 Task: Check current mortgage rates for homes with 5-Year ARM loan payments.
Action: Mouse moved to (1009, 187)
Screenshot: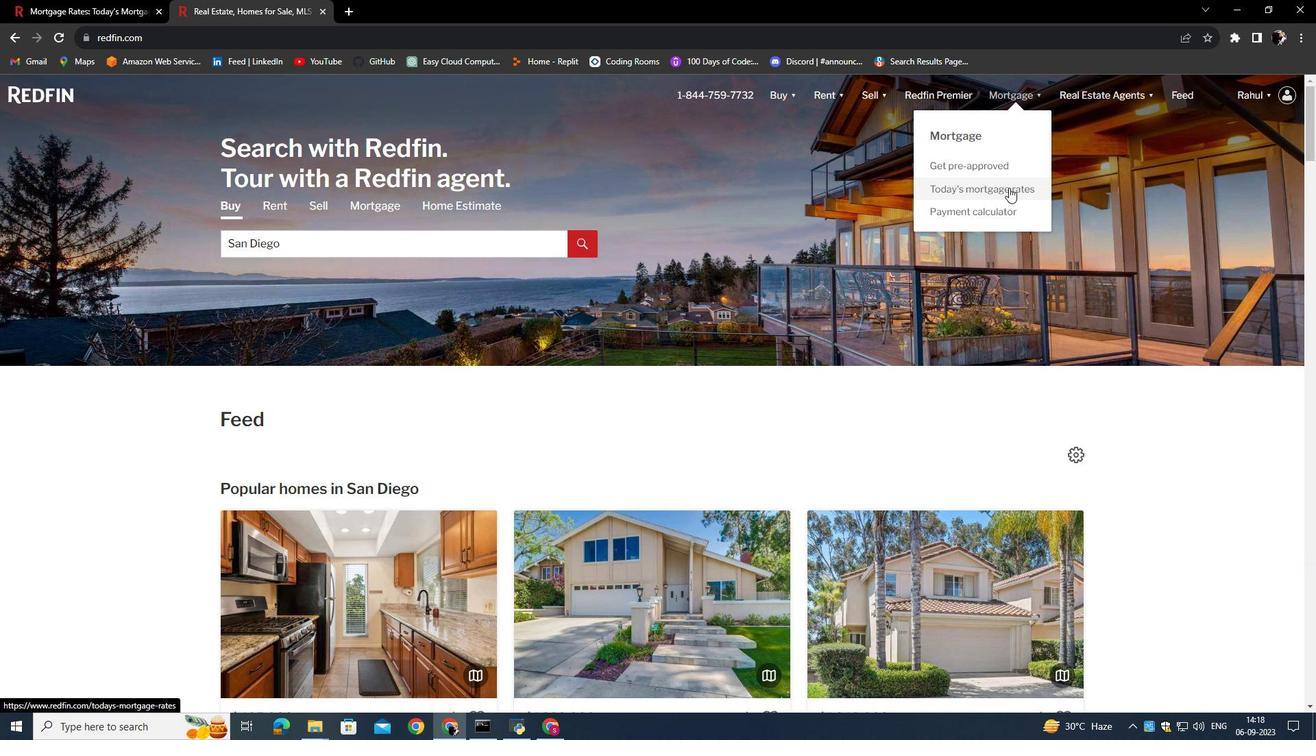 
Action: Mouse pressed left at (1009, 187)
Screenshot: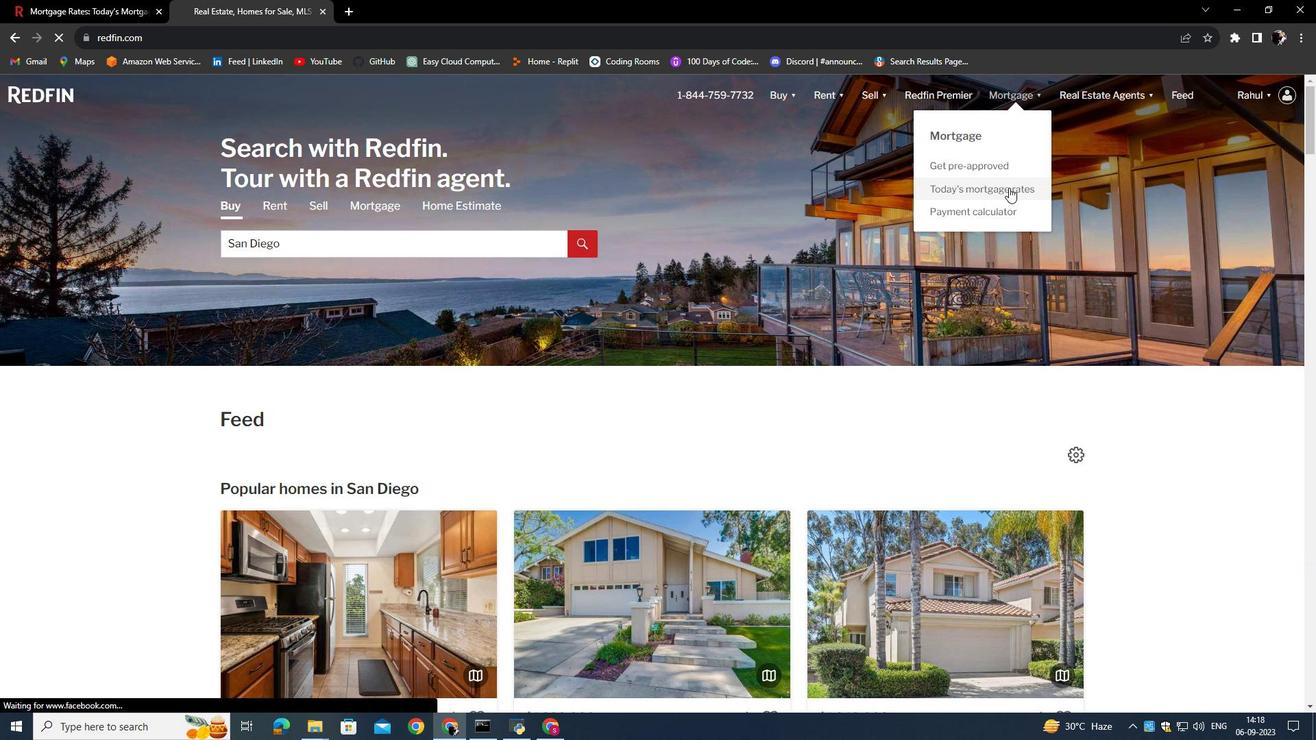 
Action: Mouse moved to (530, 365)
Screenshot: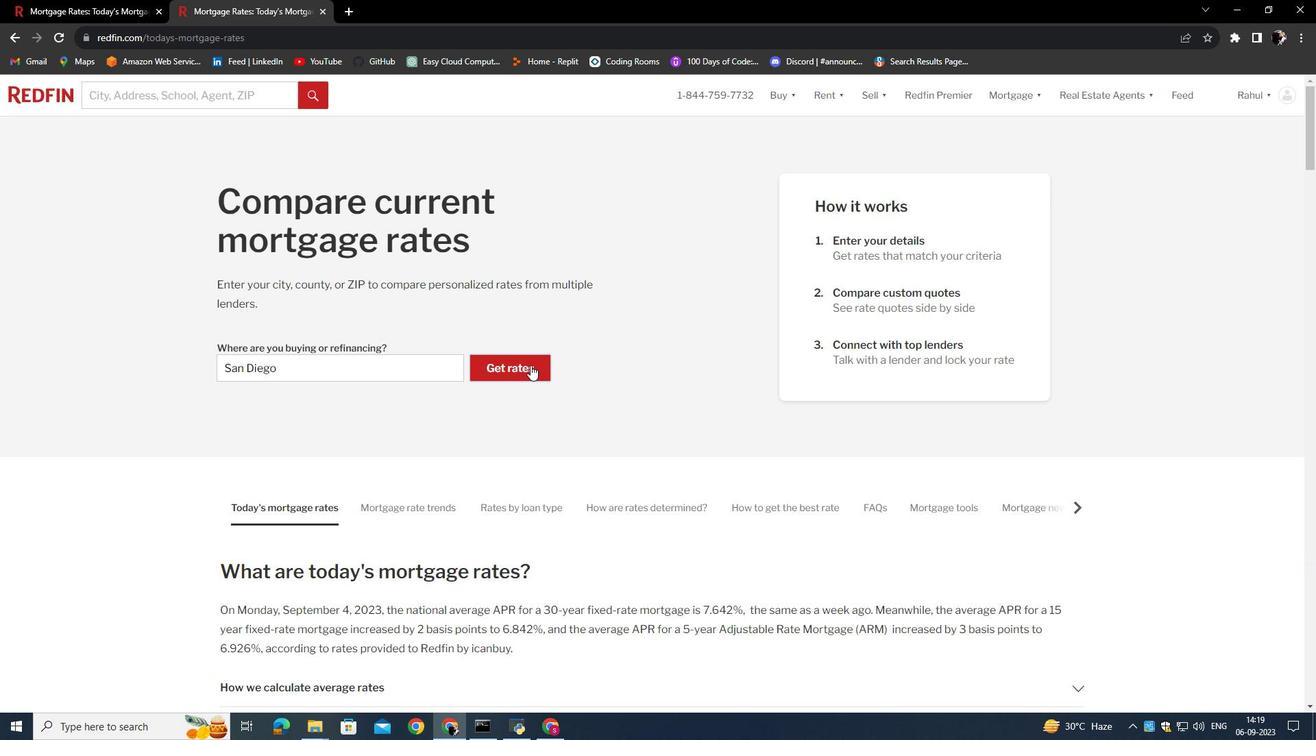 
Action: Mouse pressed left at (530, 365)
Screenshot: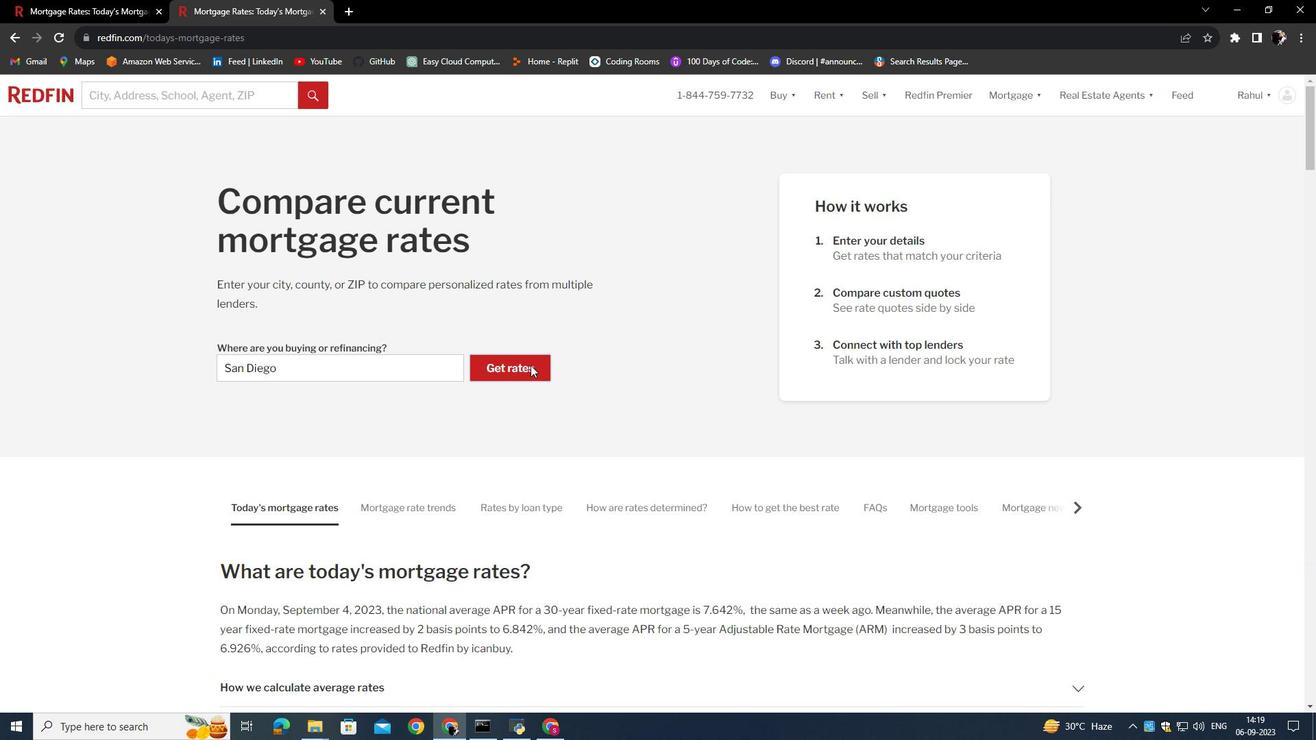 
Action: Mouse scrolled (530, 364) with delta (0, 0)
Screenshot: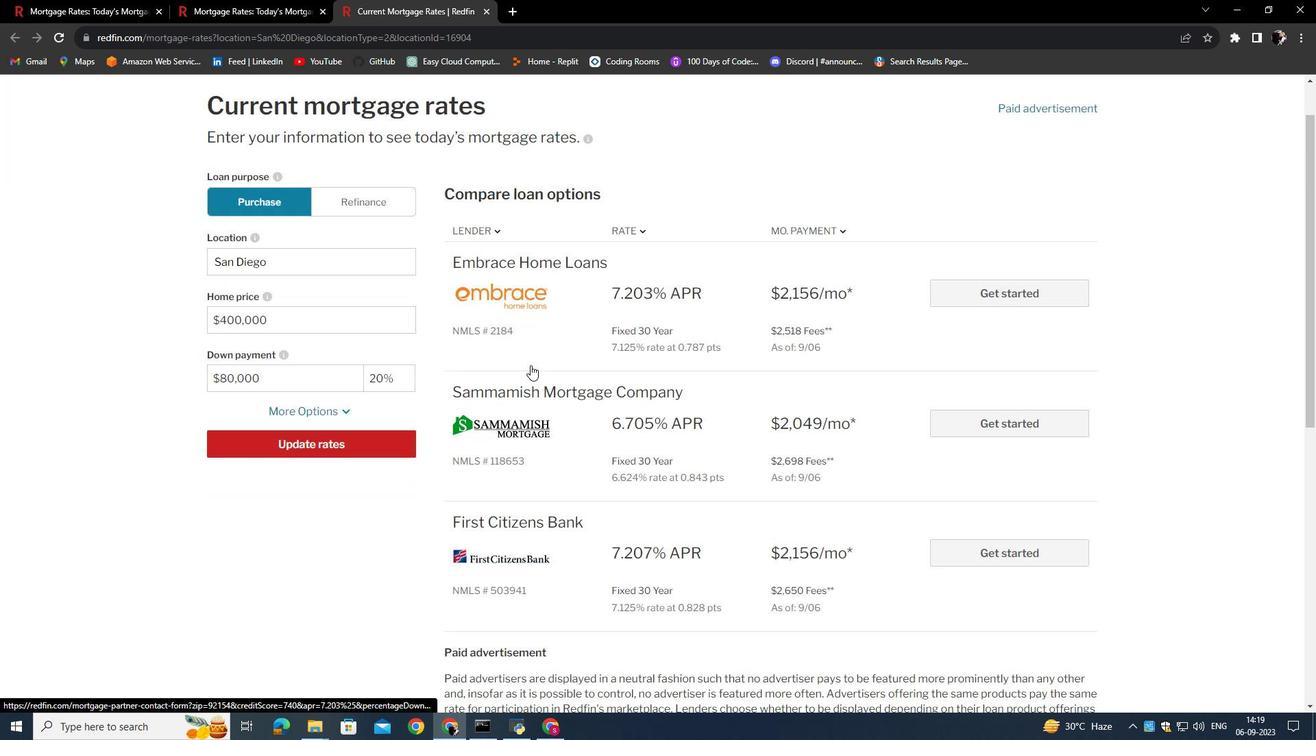 
Action: Mouse moved to (337, 405)
Screenshot: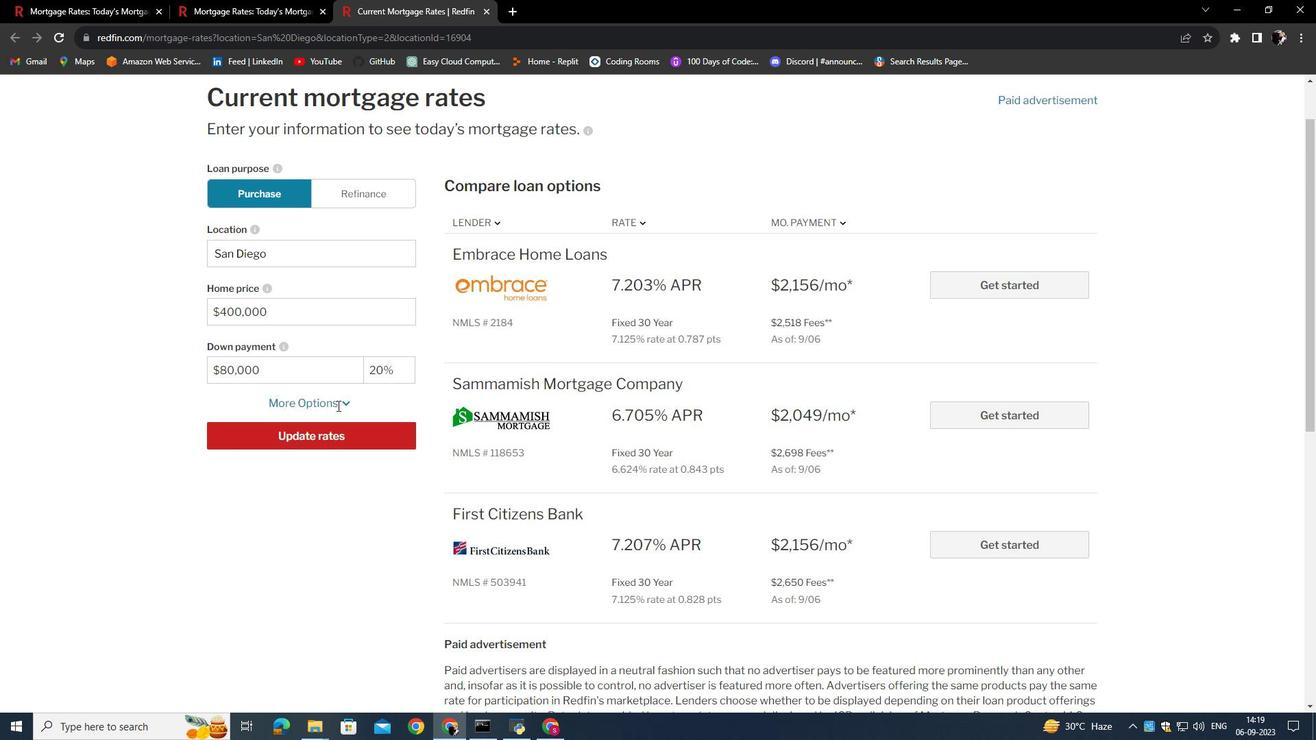 
Action: Mouse pressed left at (337, 405)
Screenshot: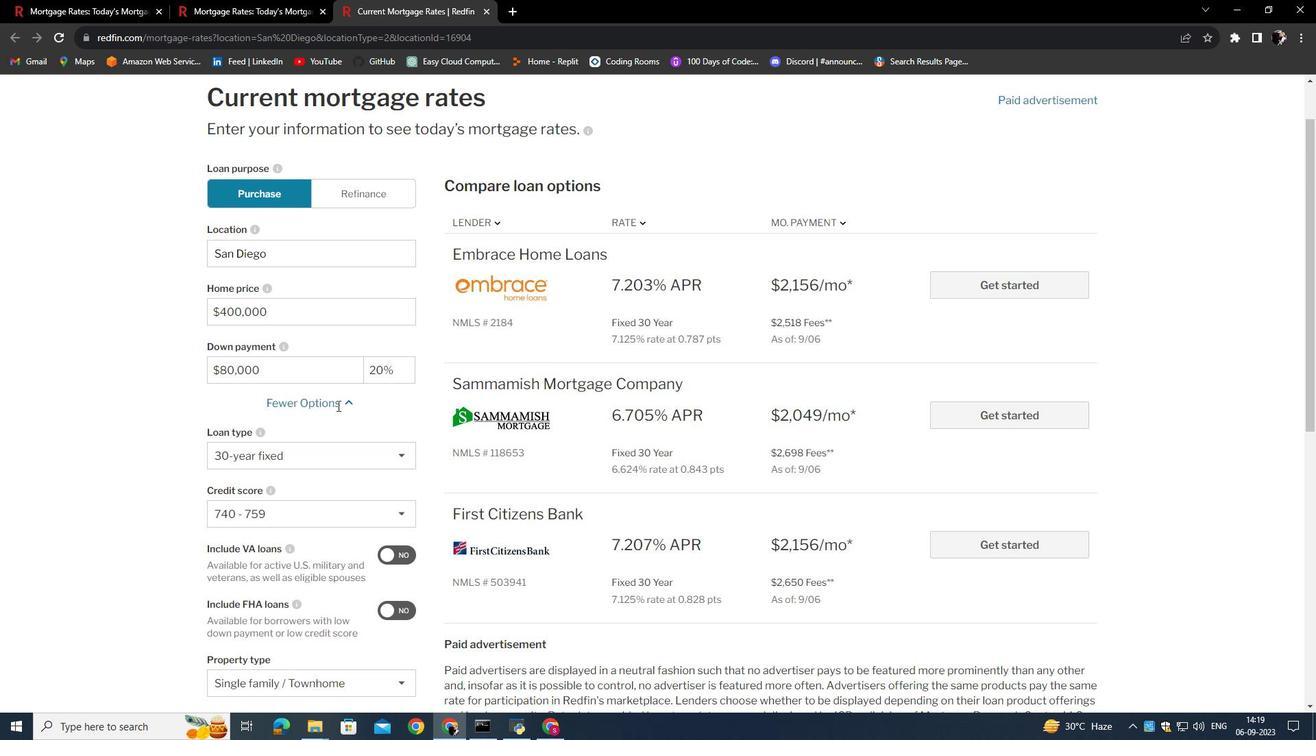 
Action: Mouse moved to (335, 403)
Screenshot: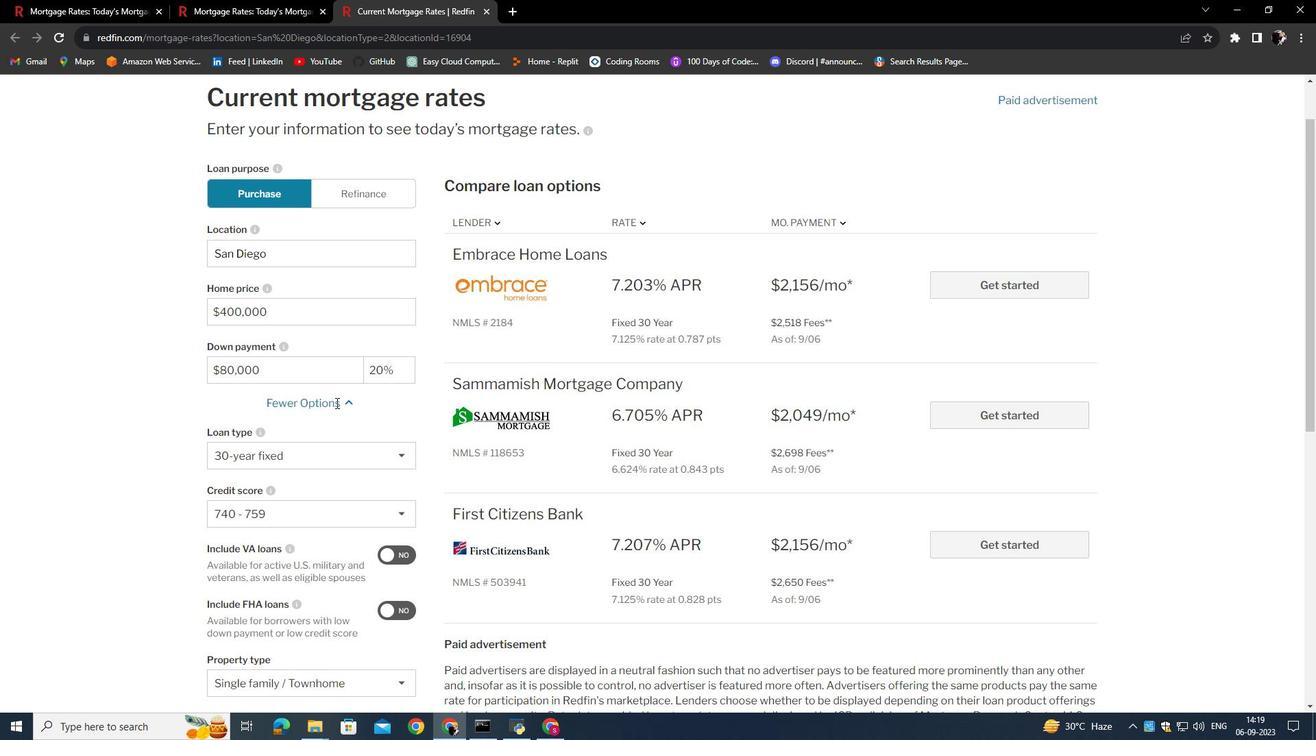 
Action: Mouse scrolled (335, 402) with delta (0, 0)
Screenshot: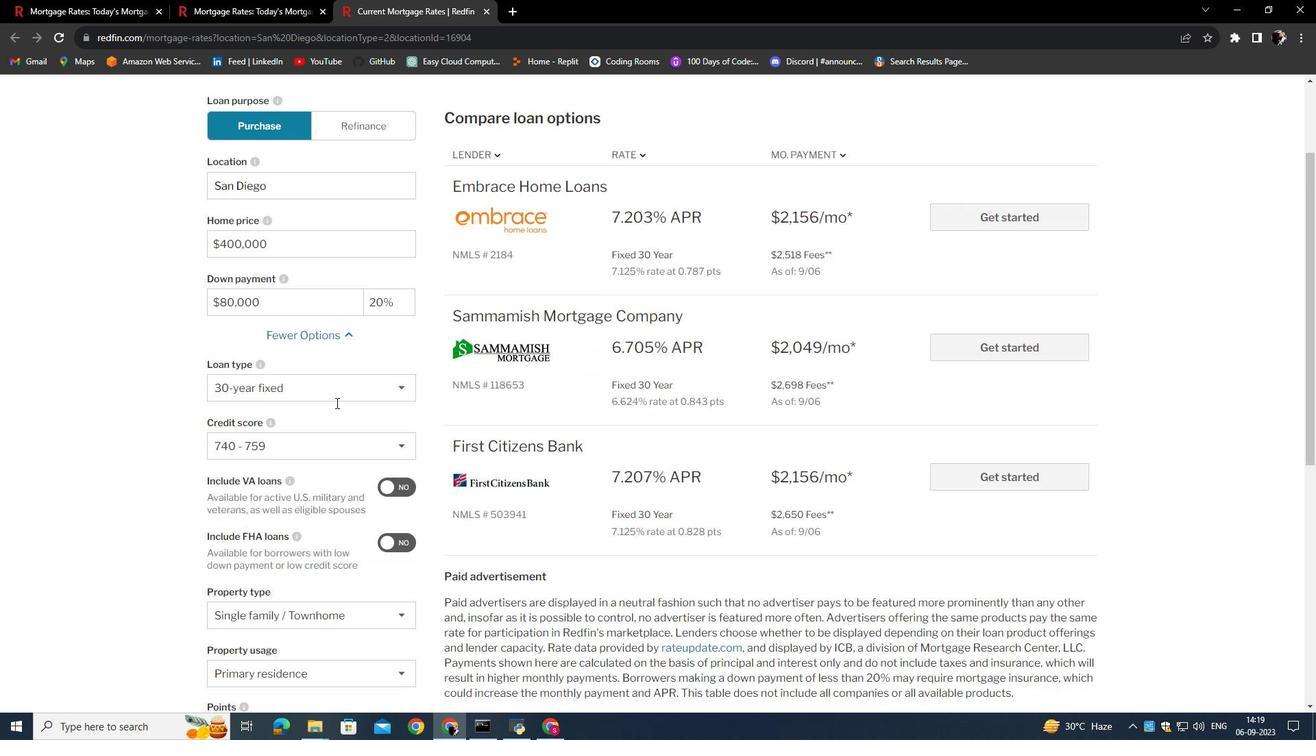 
Action: Mouse scrolled (335, 402) with delta (0, 0)
Screenshot: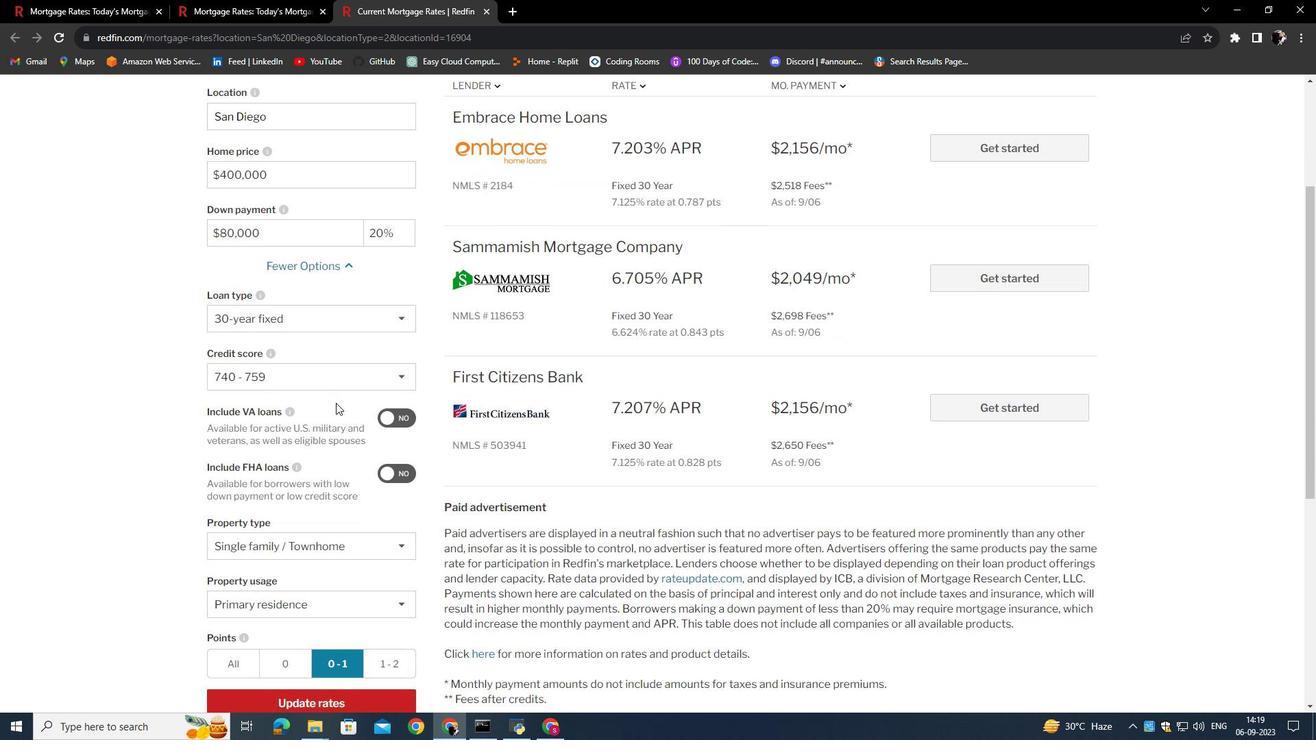 
Action: Mouse scrolled (335, 402) with delta (0, 0)
Screenshot: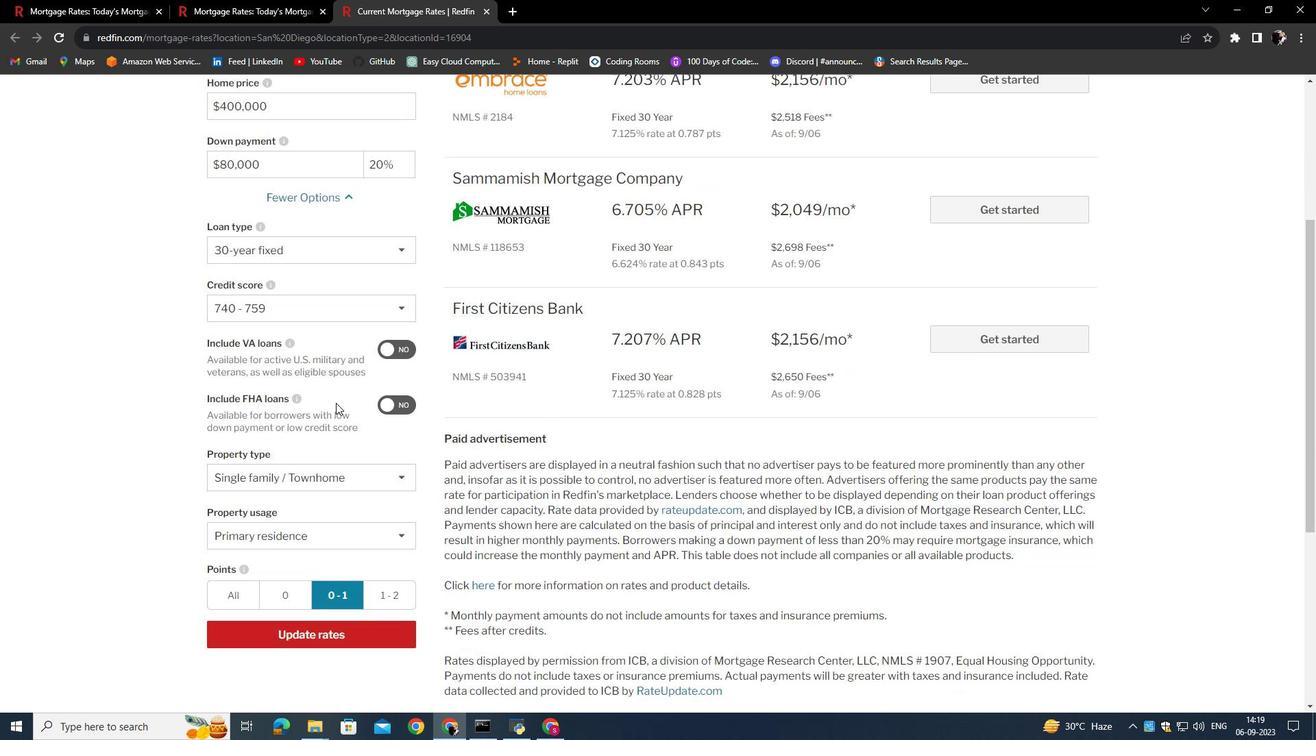 
Action: Mouse moved to (298, 248)
Screenshot: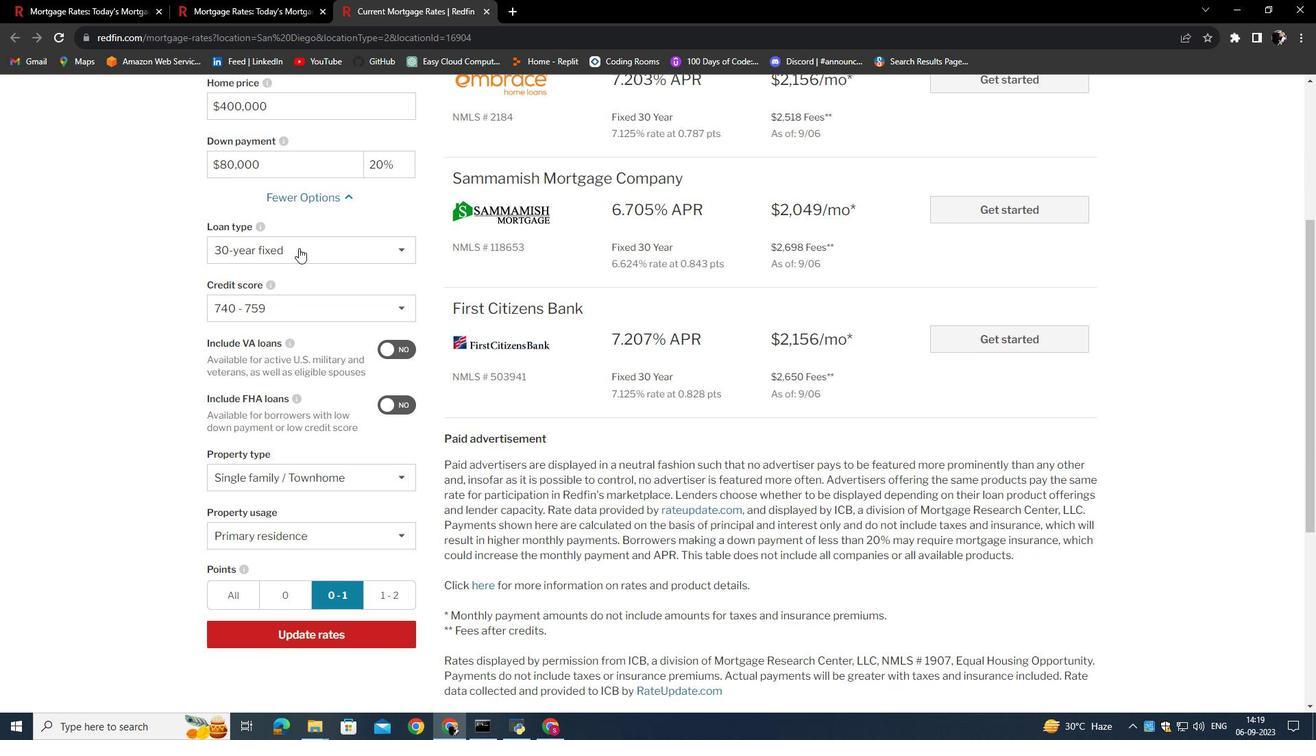 
Action: Mouse pressed left at (298, 248)
Screenshot: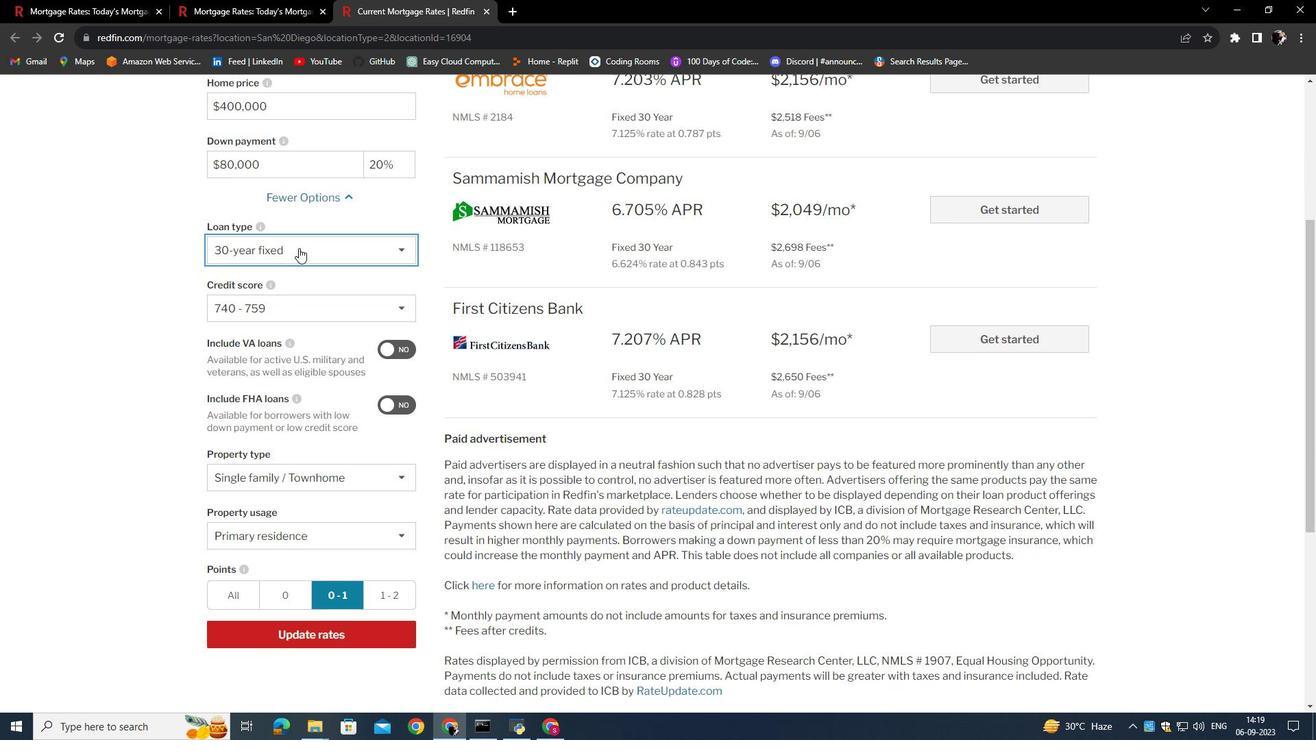 
Action: Mouse moved to (276, 439)
Screenshot: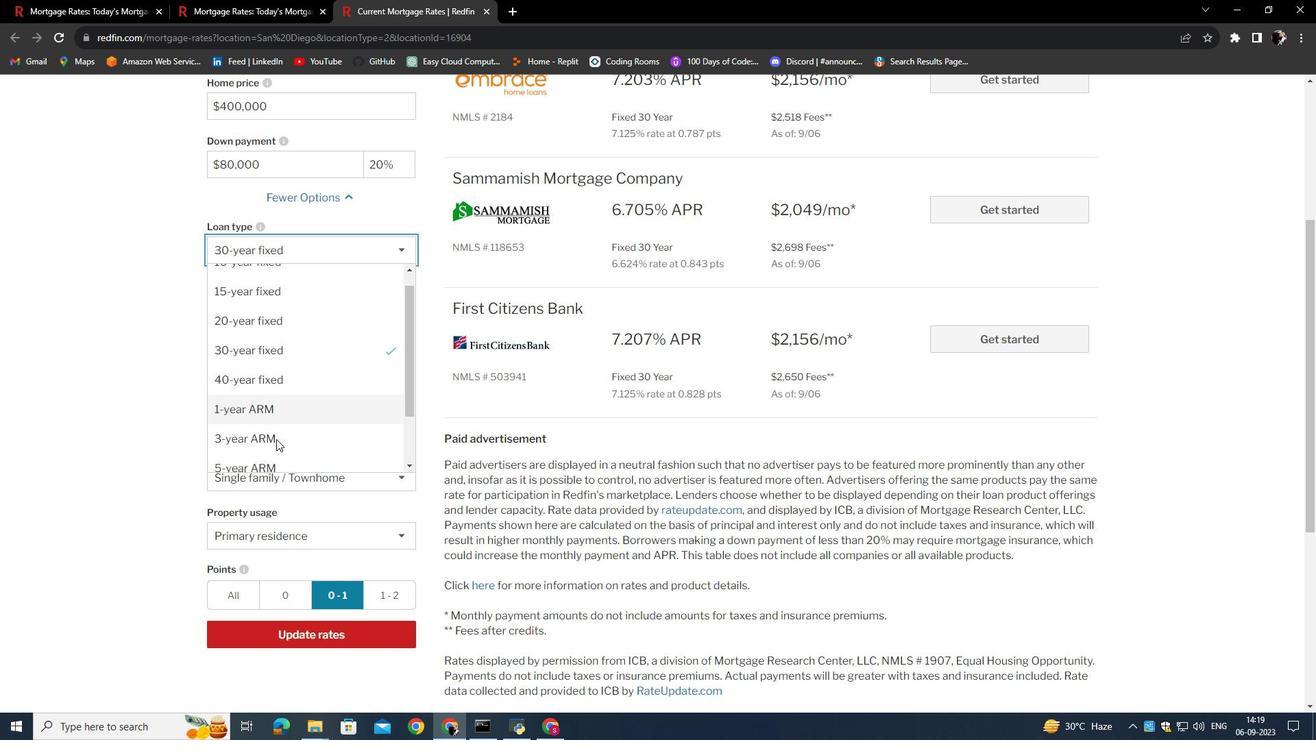 
Action: Mouse scrolled (276, 438) with delta (0, 0)
Screenshot: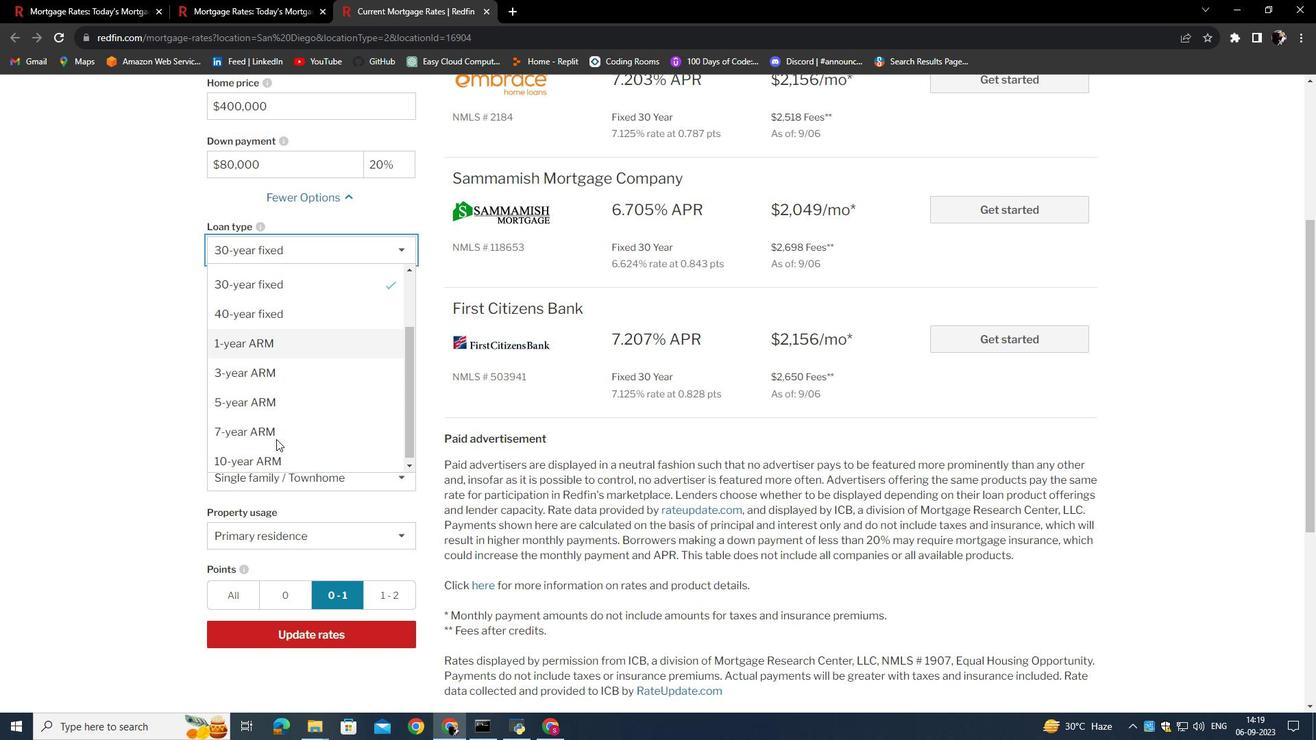 
Action: Mouse scrolled (276, 438) with delta (0, 0)
Screenshot: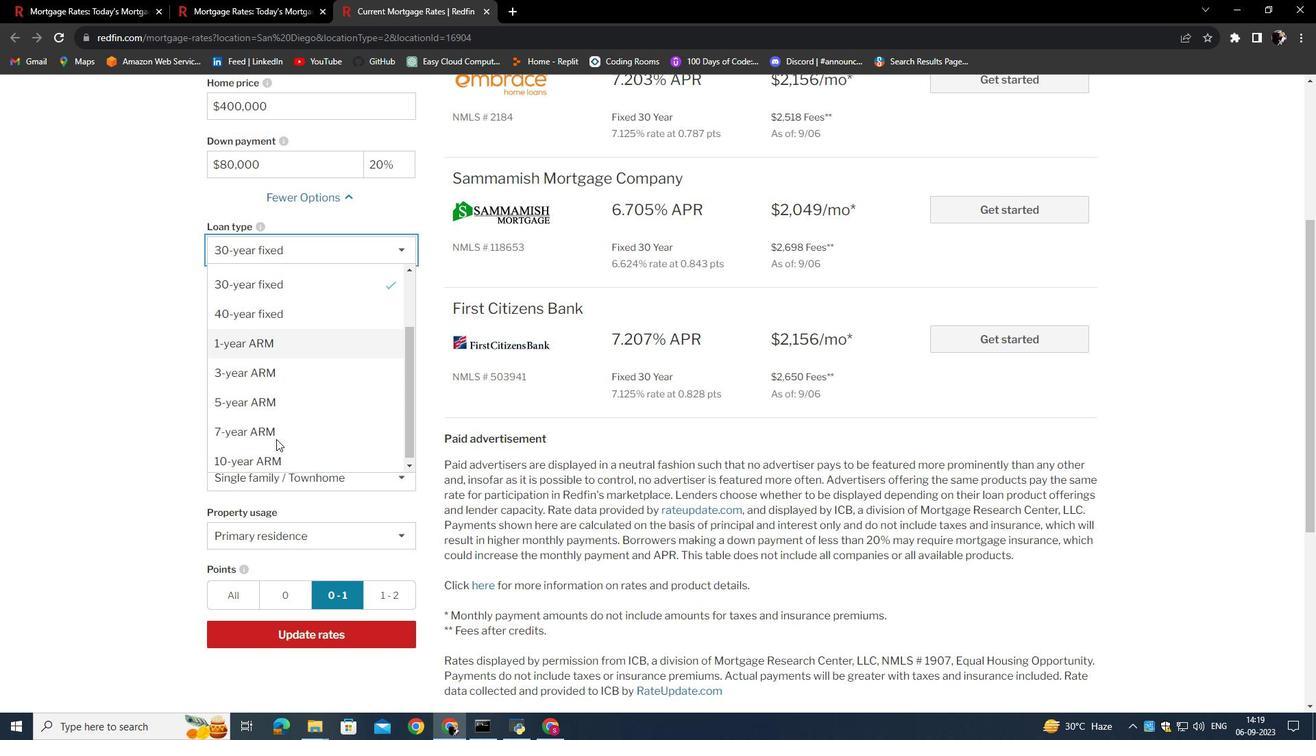 
Action: Mouse scrolled (276, 438) with delta (0, 0)
Screenshot: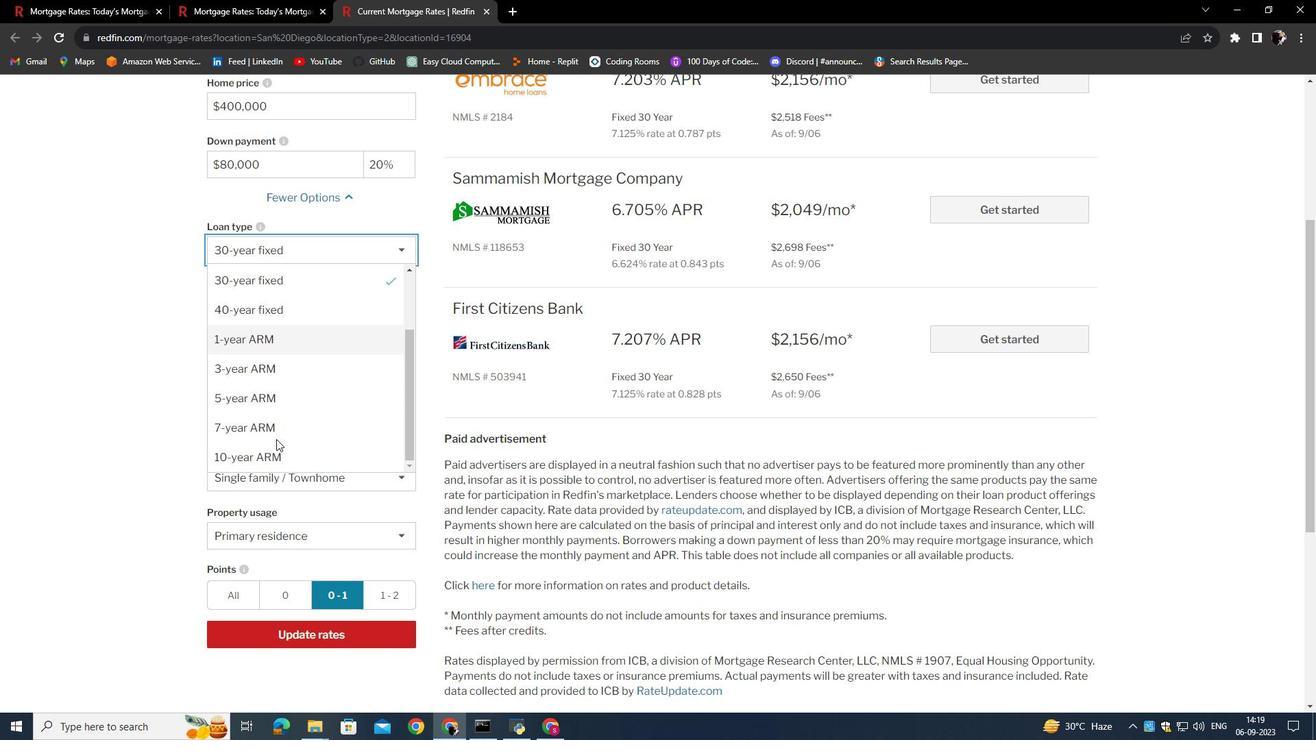
Action: Mouse moved to (263, 398)
Screenshot: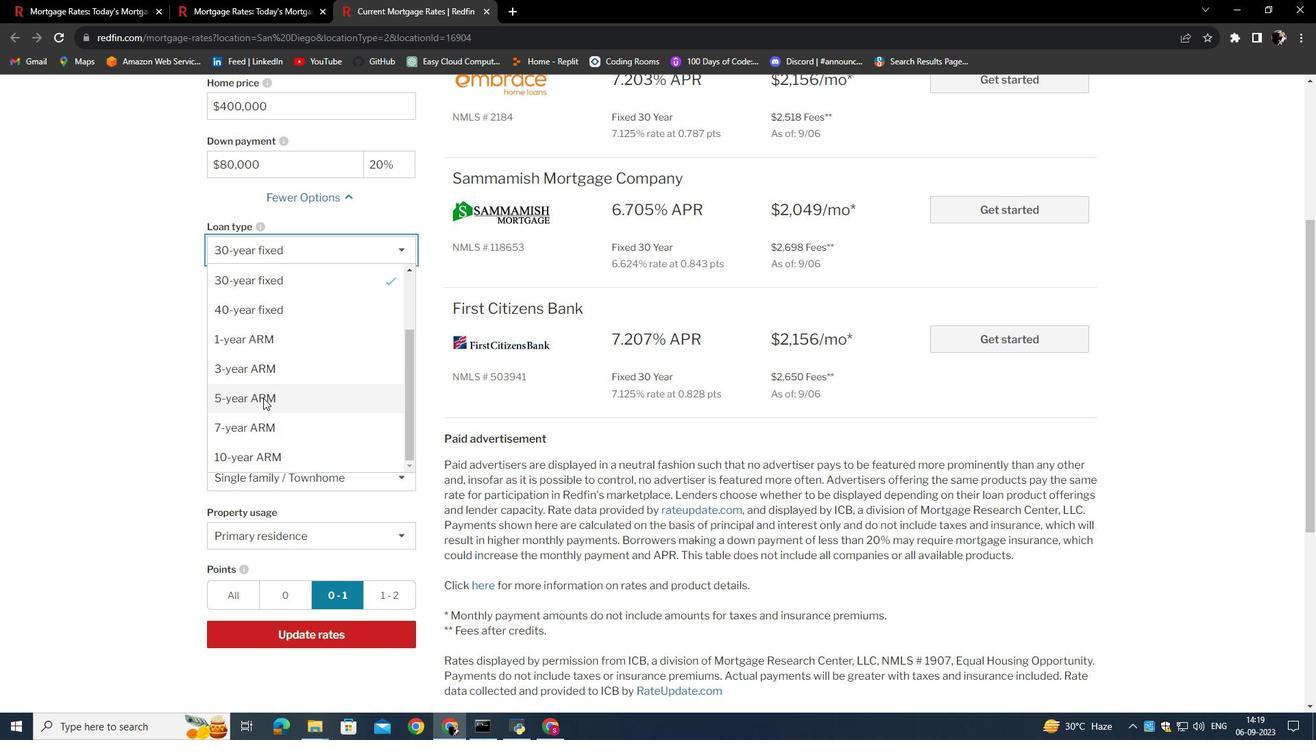 
Action: Mouse pressed left at (263, 398)
Screenshot: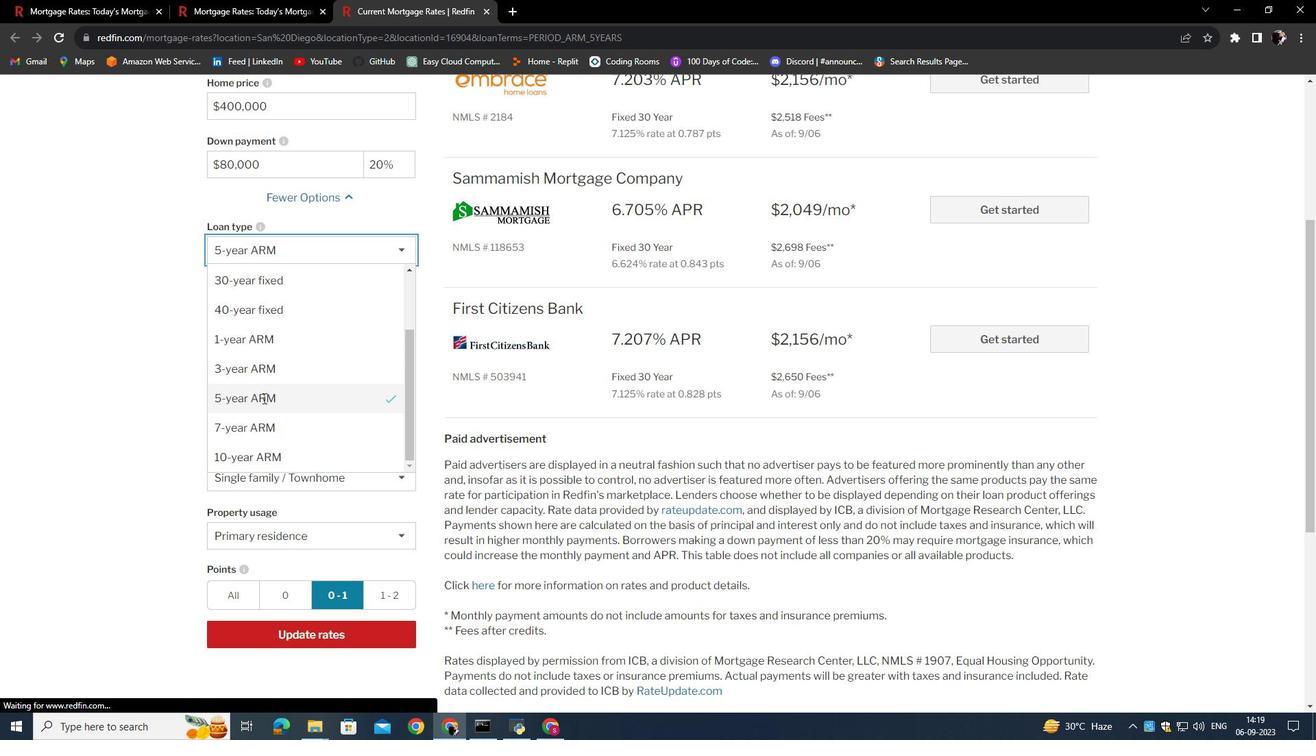 
Action: Mouse moved to (331, 451)
Screenshot: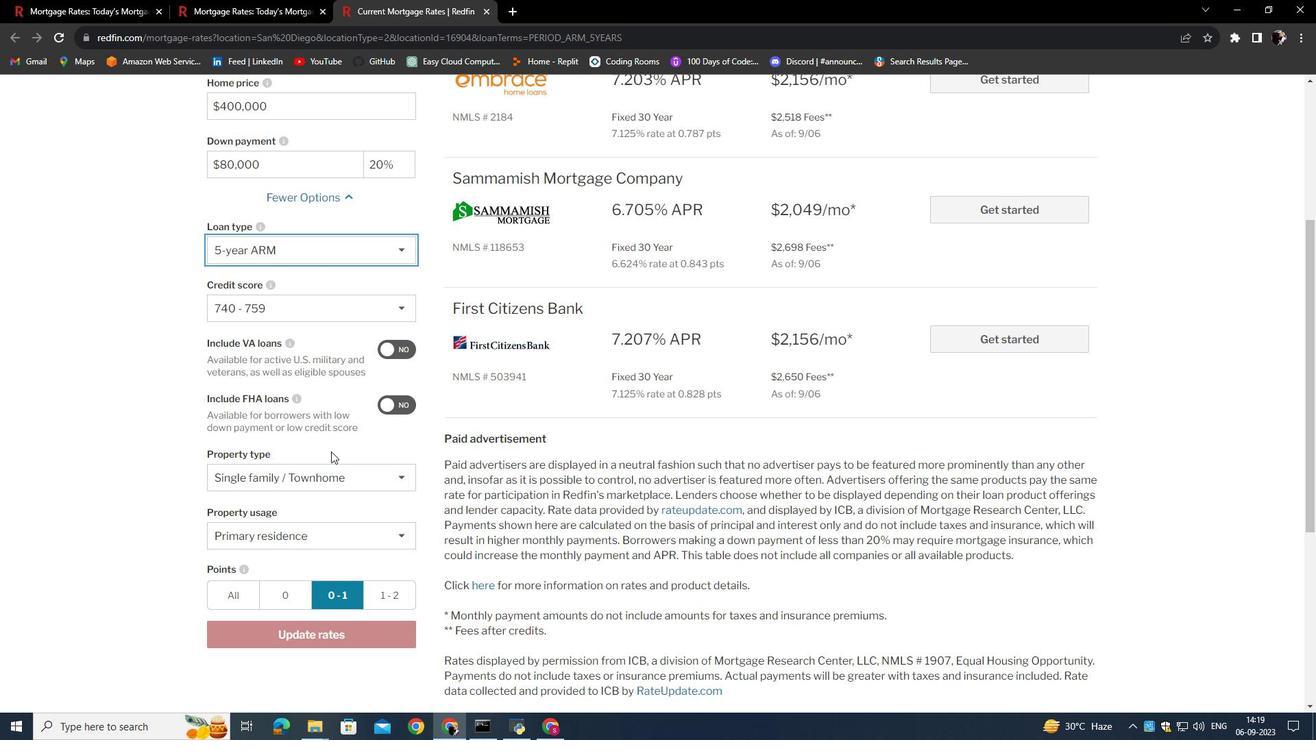 
Action: Mouse scrolled (331, 451) with delta (0, 0)
Screenshot: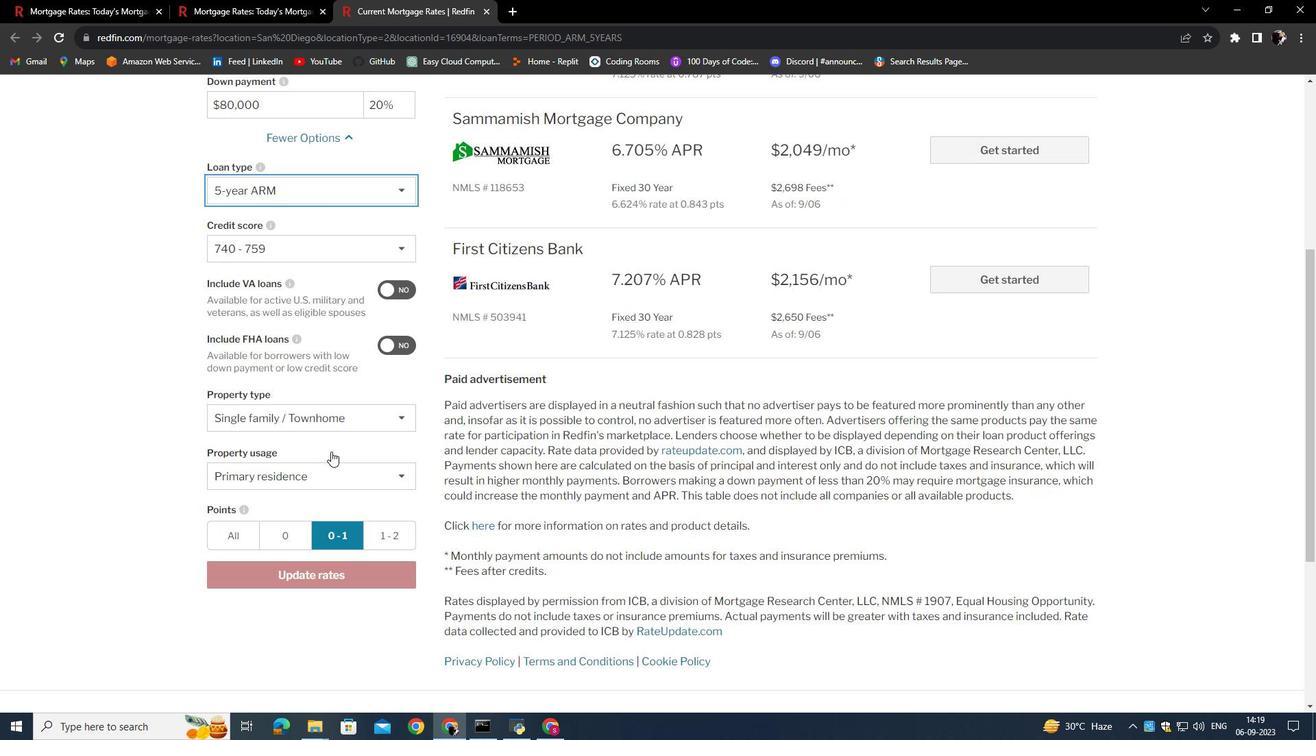 
Action: Mouse scrolled (331, 451) with delta (0, 0)
Screenshot: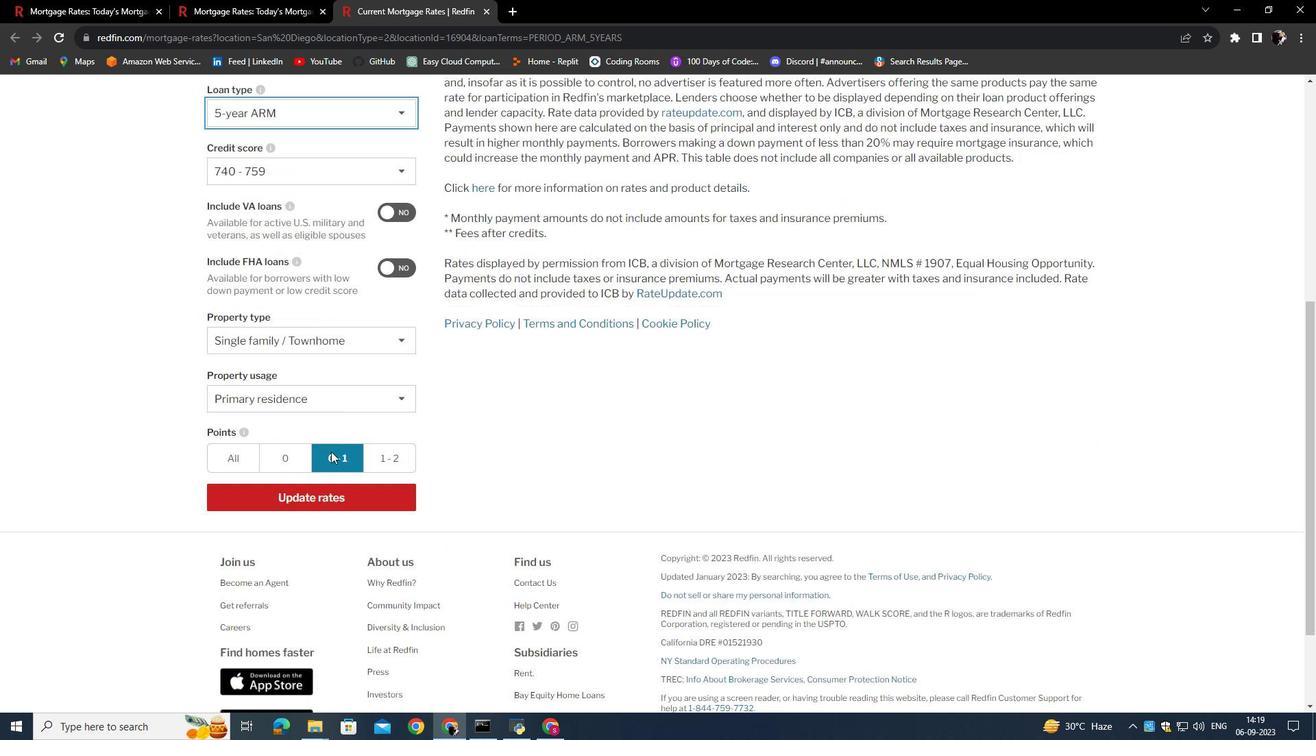 
Action: Mouse moved to (329, 488)
Screenshot: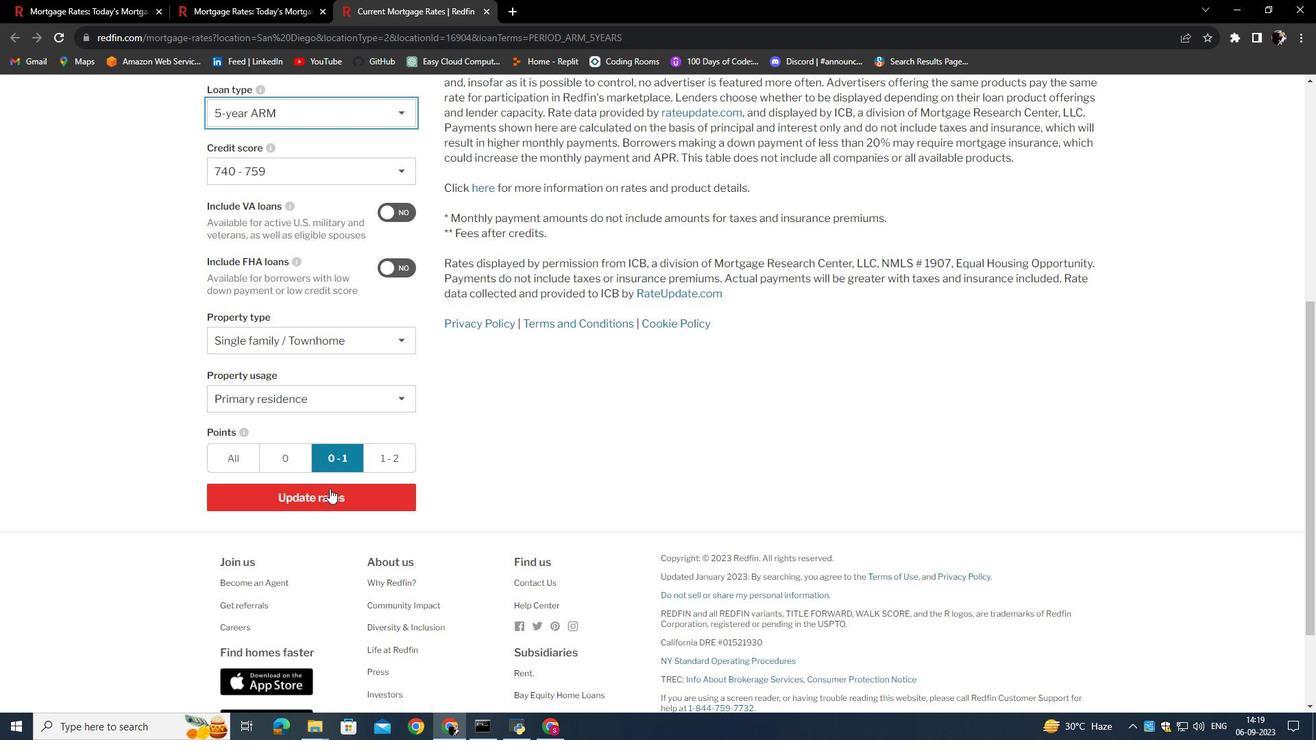 
Action: Mouse pressed left at (329, 488)
Screenshot: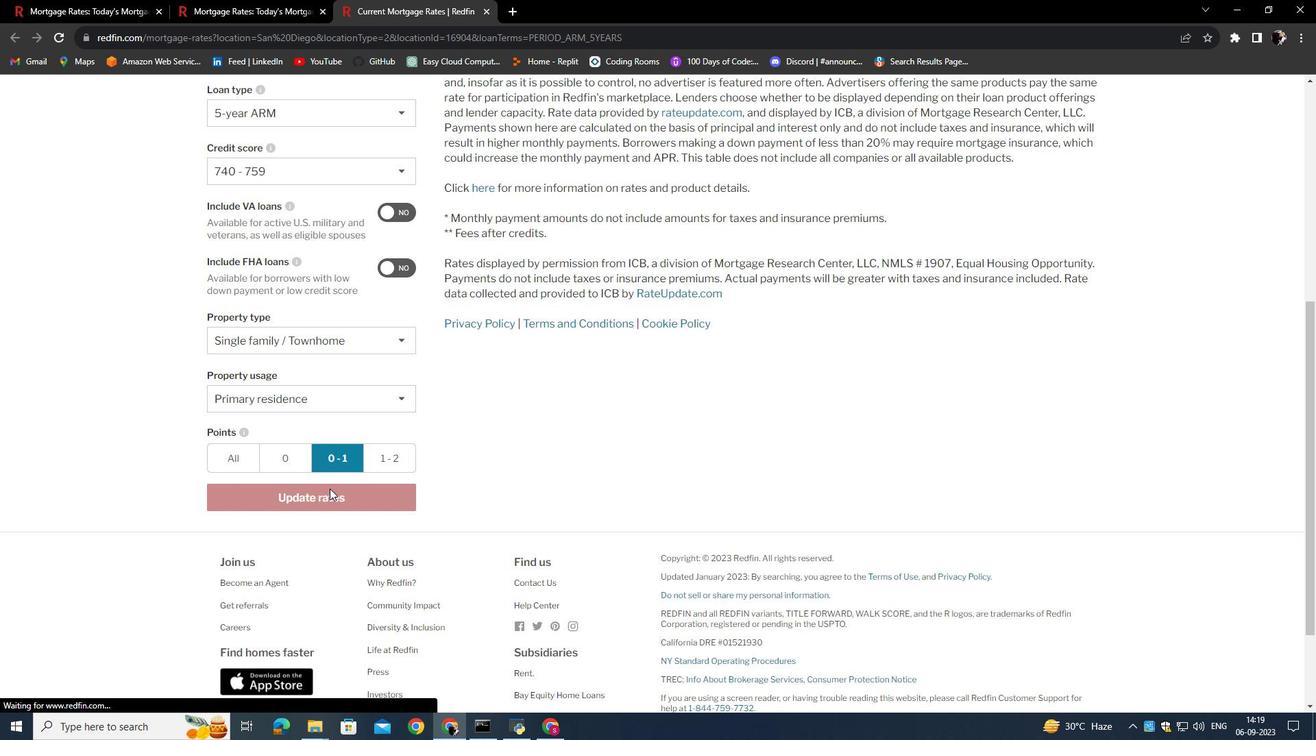 
Action: Mouse moved to (522, 410)
Screenshot: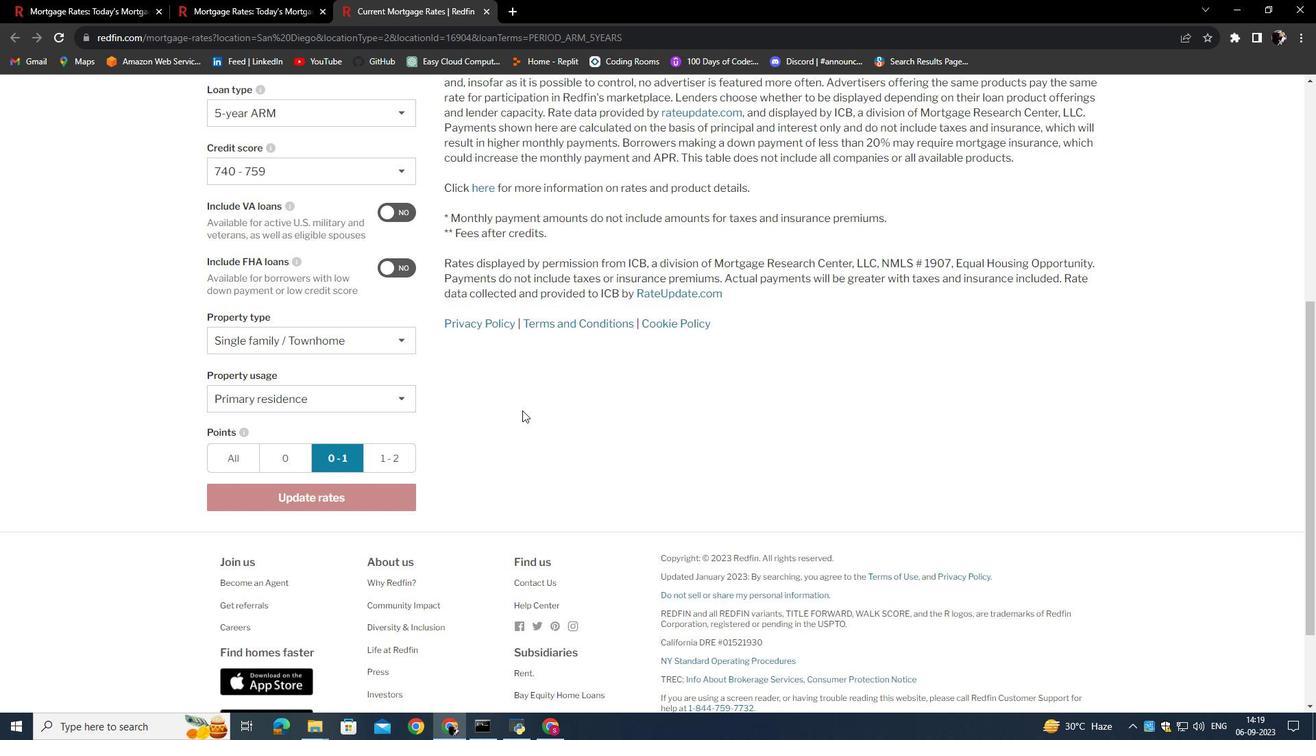
Action: Mouse scrolled (522, 411) with delta (0, 0)
Screenshot: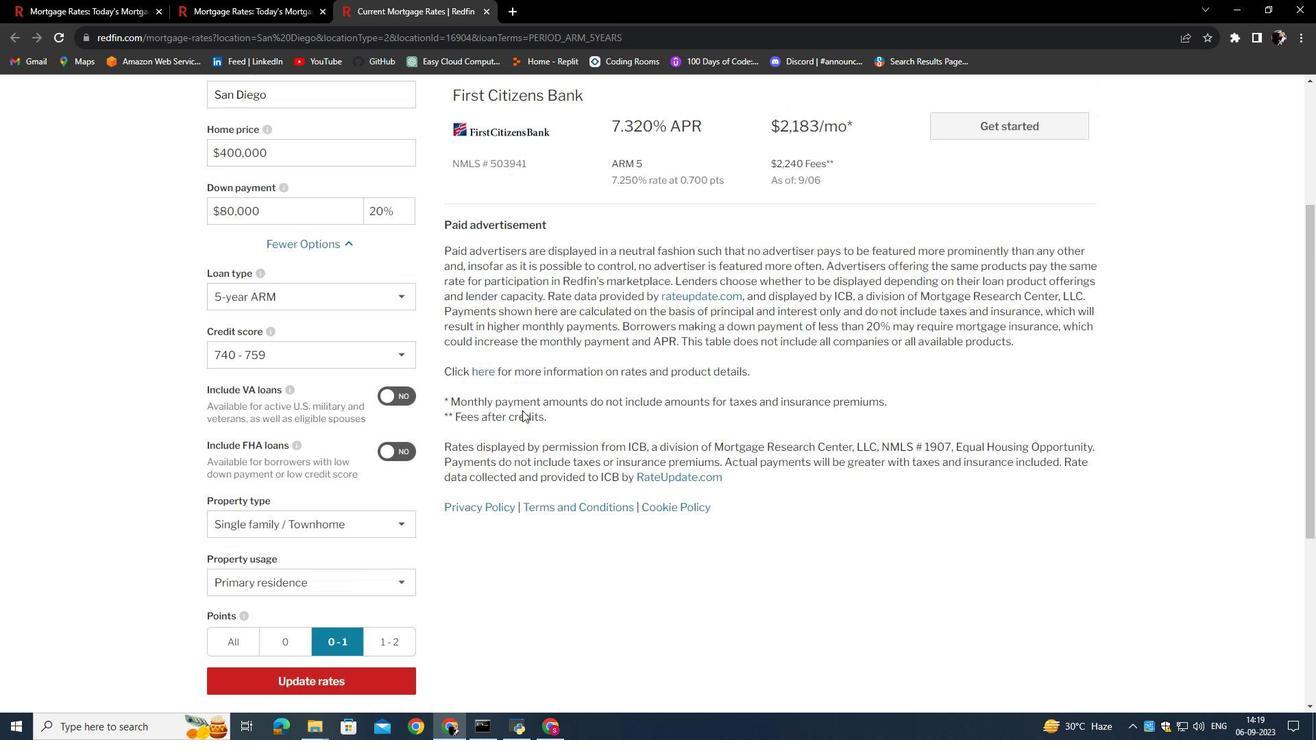 
Action: Mouse scrolled (522, 411) with delta (0, 0)
Screenshot: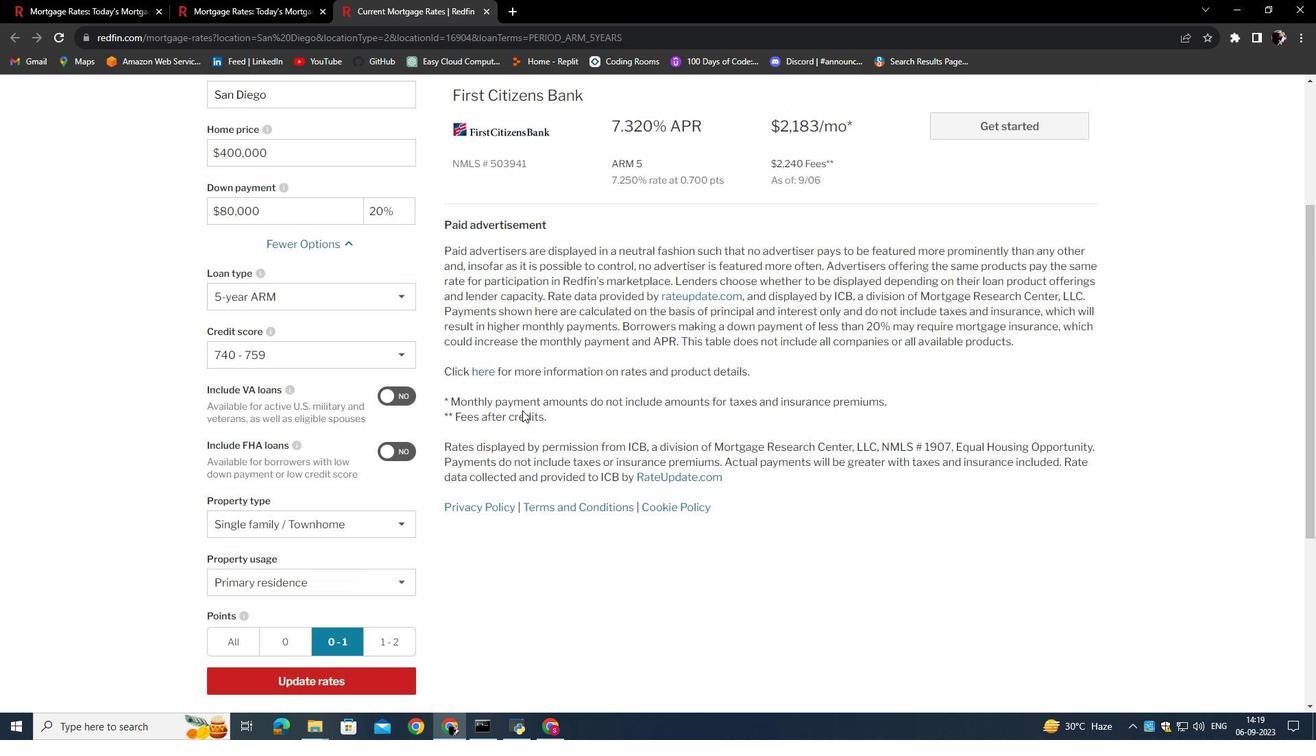 
Action: Mouse scrolled (522, 411) with delta (0, 0)
Screenshot: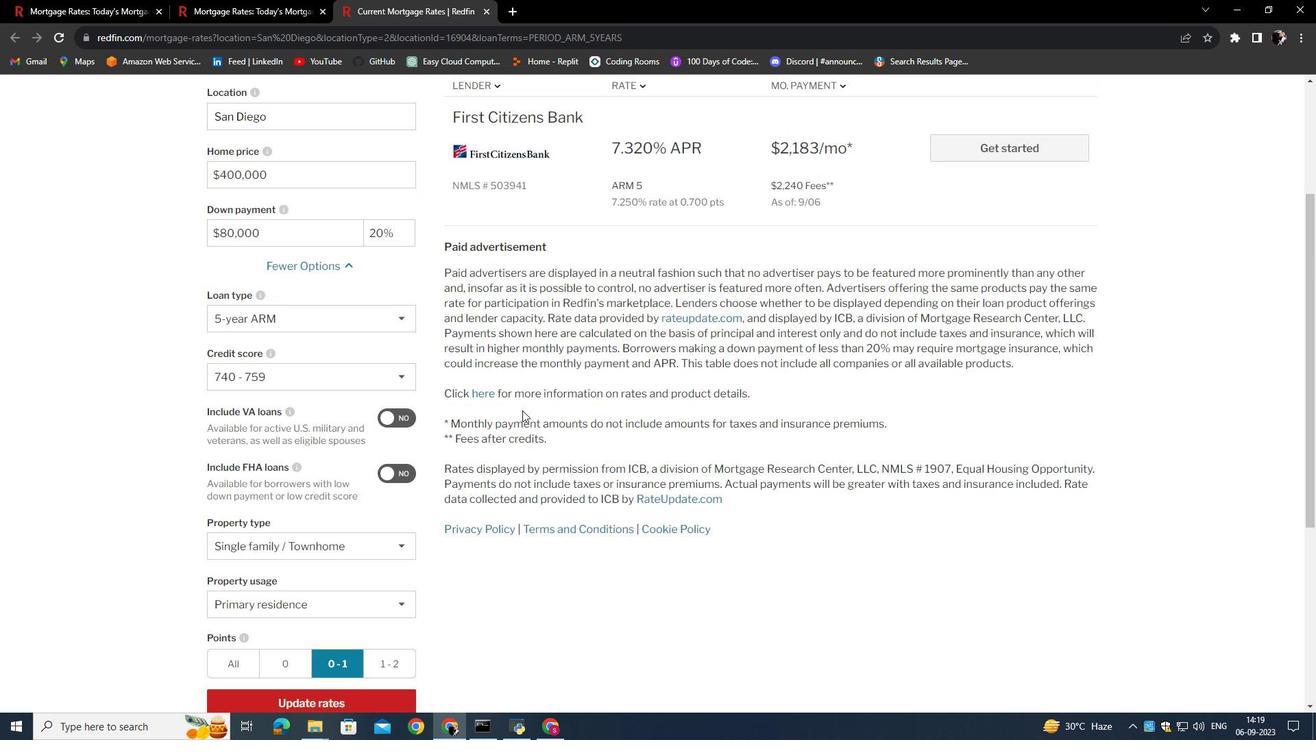 
Action: Mouse scrolled (522, 411) with delta (0, 0)
Screenshot: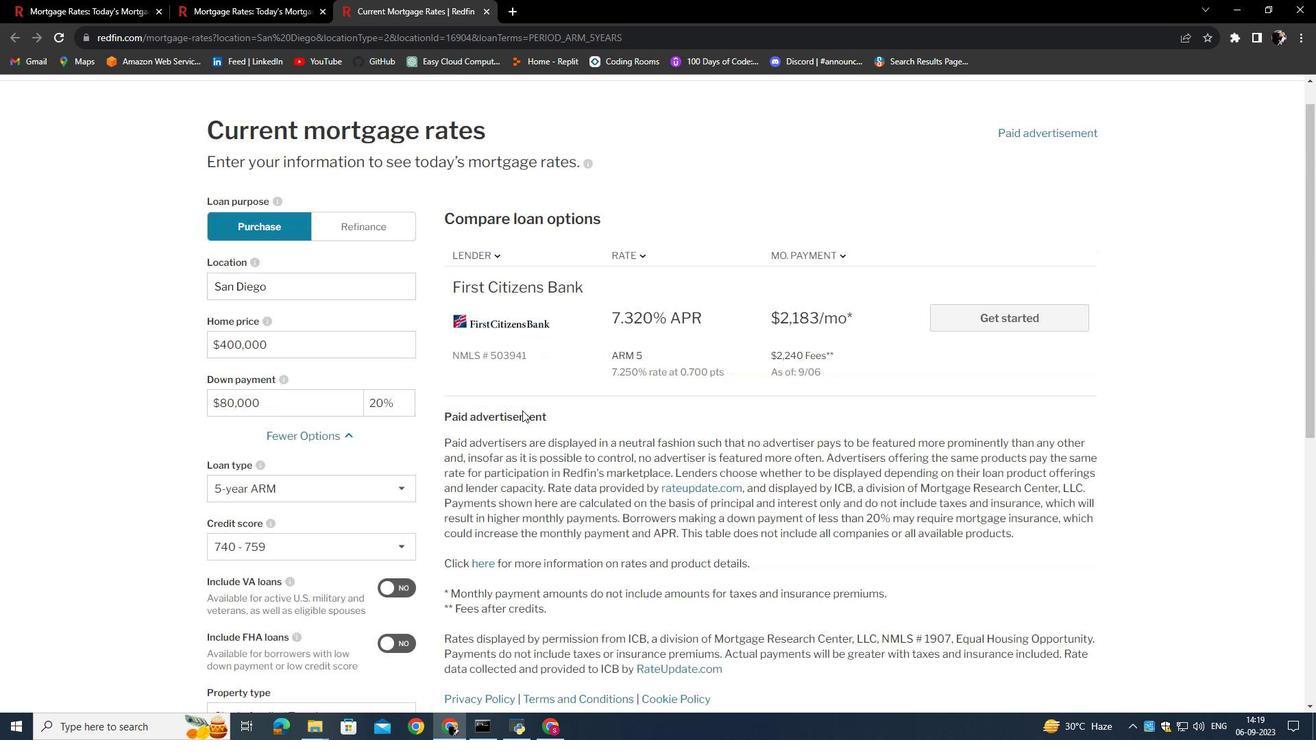 
Action: Mouse scrolled (522, 411) with delta (0, 0)
Screenshot: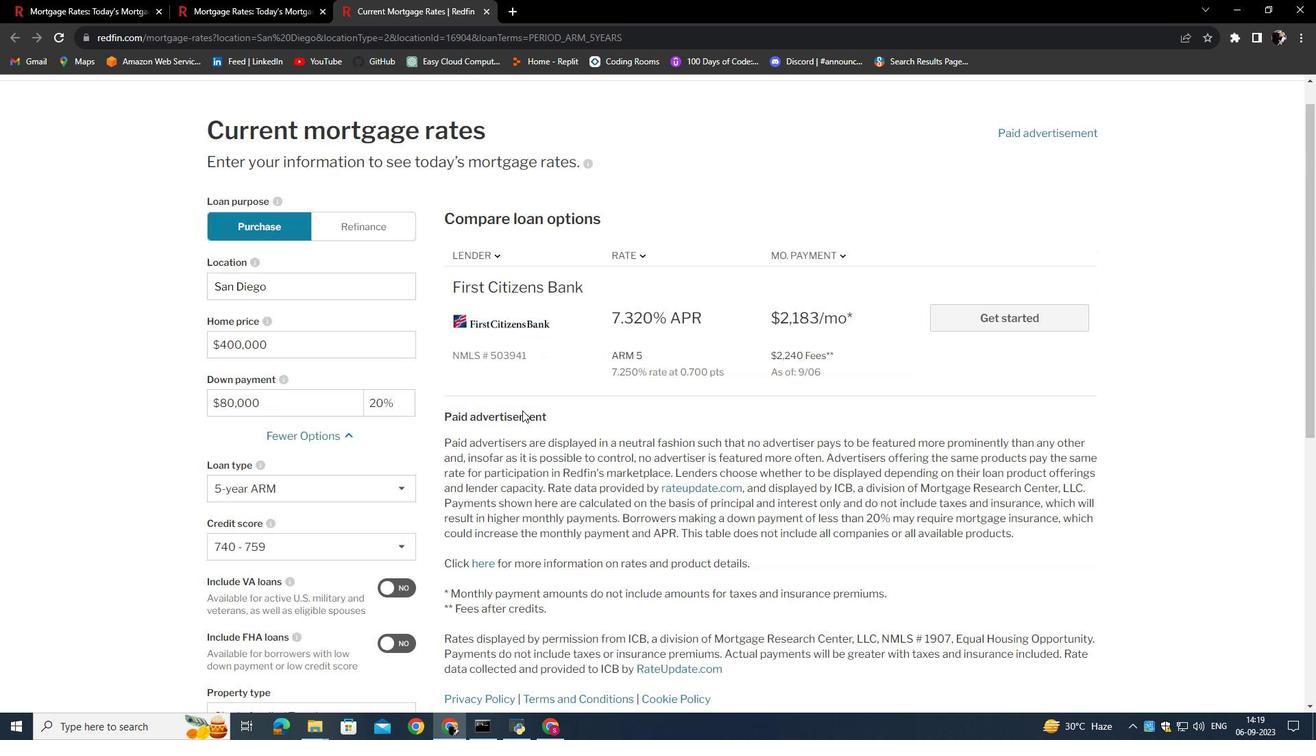 
Action: Mouse scrolled (522, 411) with delta (0, 0)
Screenshot: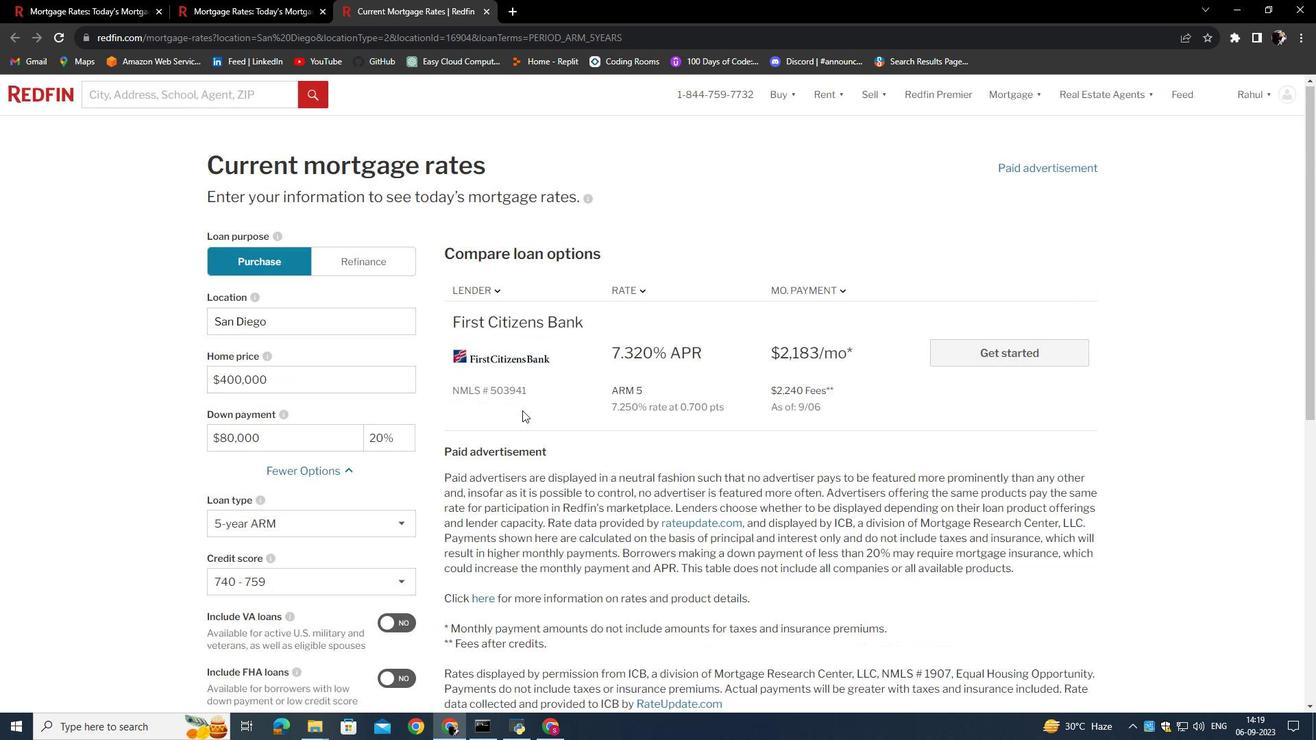 
